 Task: Search for the branch "master" in the repository "Javascript".
Action: Mouse moved to (1055, 208)
Screenshot: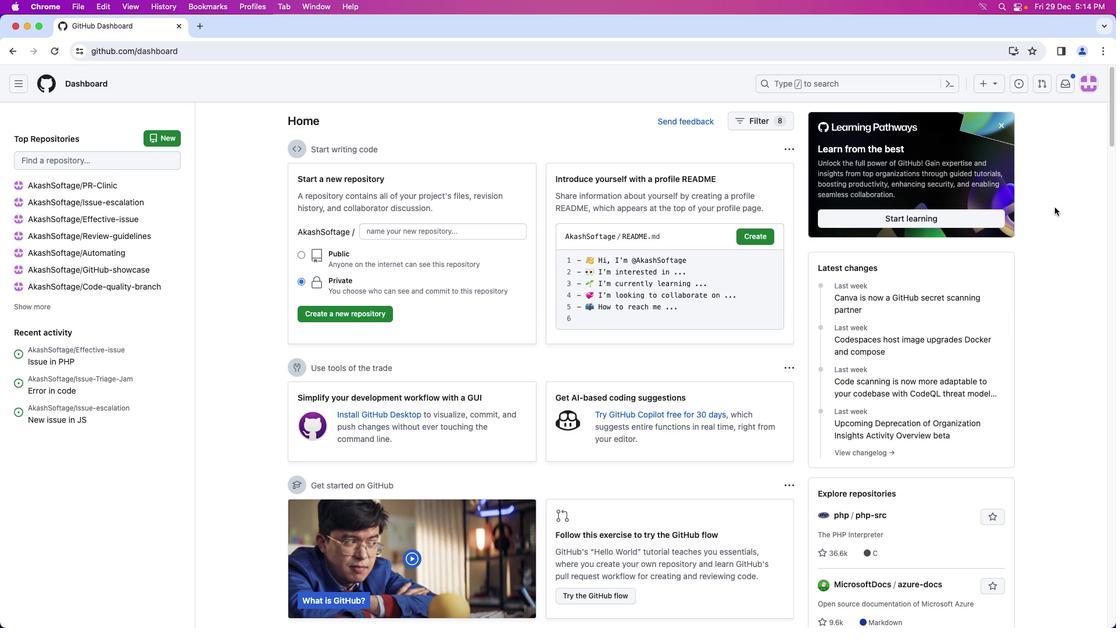 
Action: Mouse pressed left at (1055, 208)
Screenshot: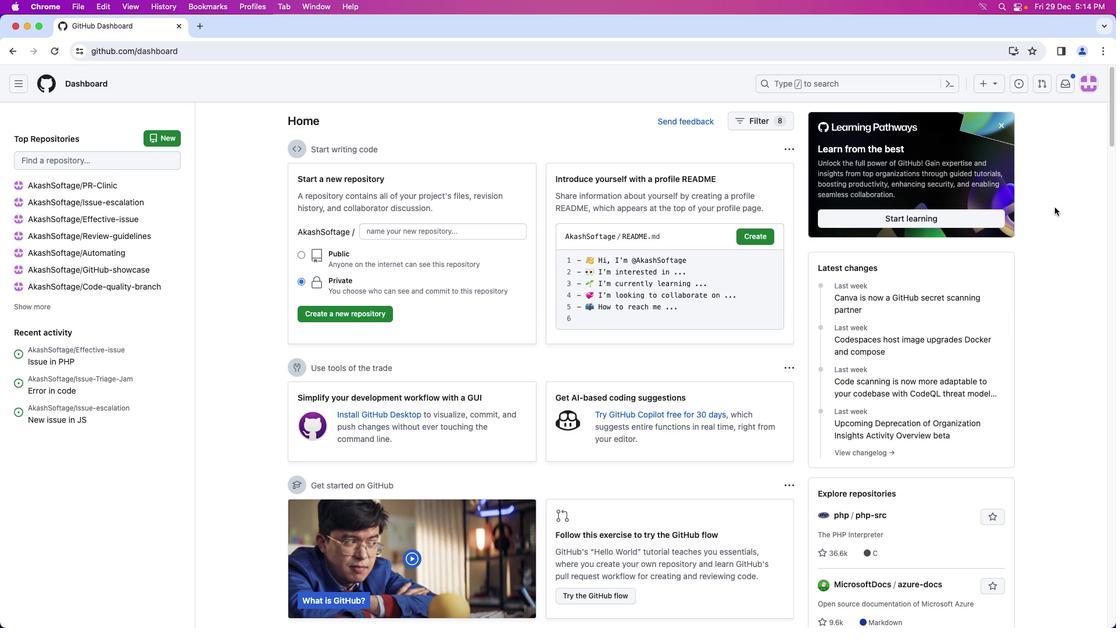 
Action: Mouse moved to (1087, 88)
Screenshot: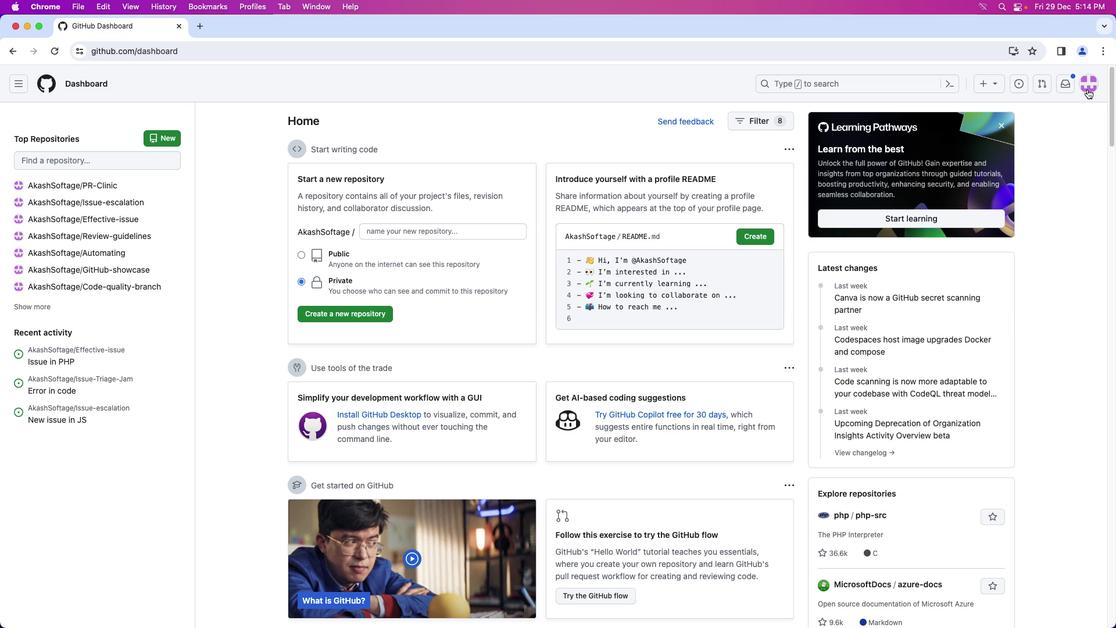 
Action: Mouse pressed left at (1087, 88)
Screenshot: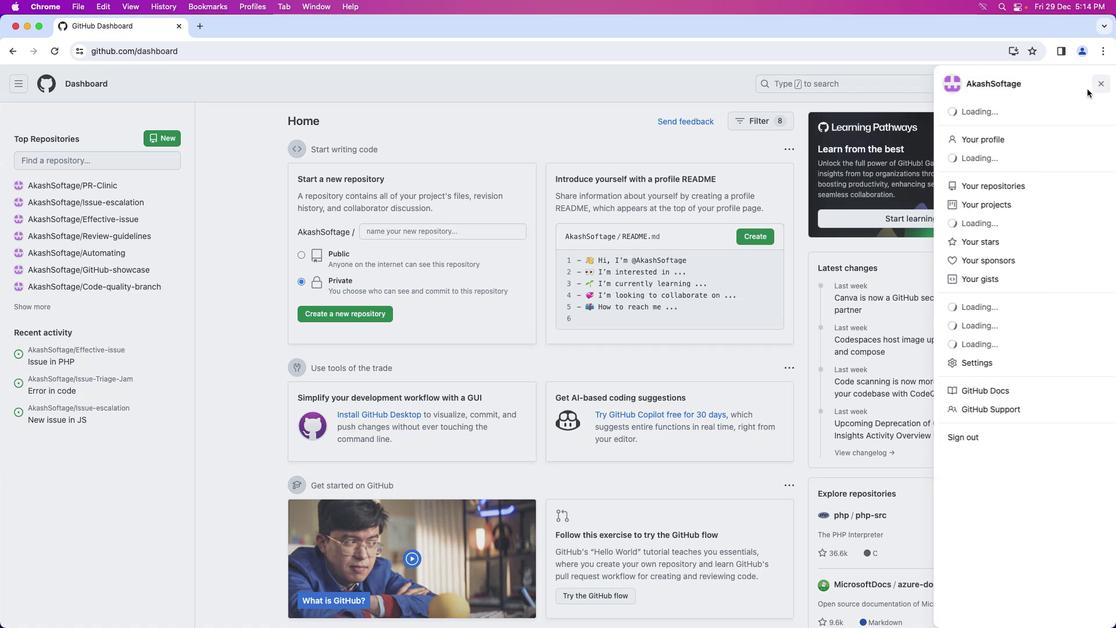 
Action: Mouse moved to (1022, 184)
Screenshot: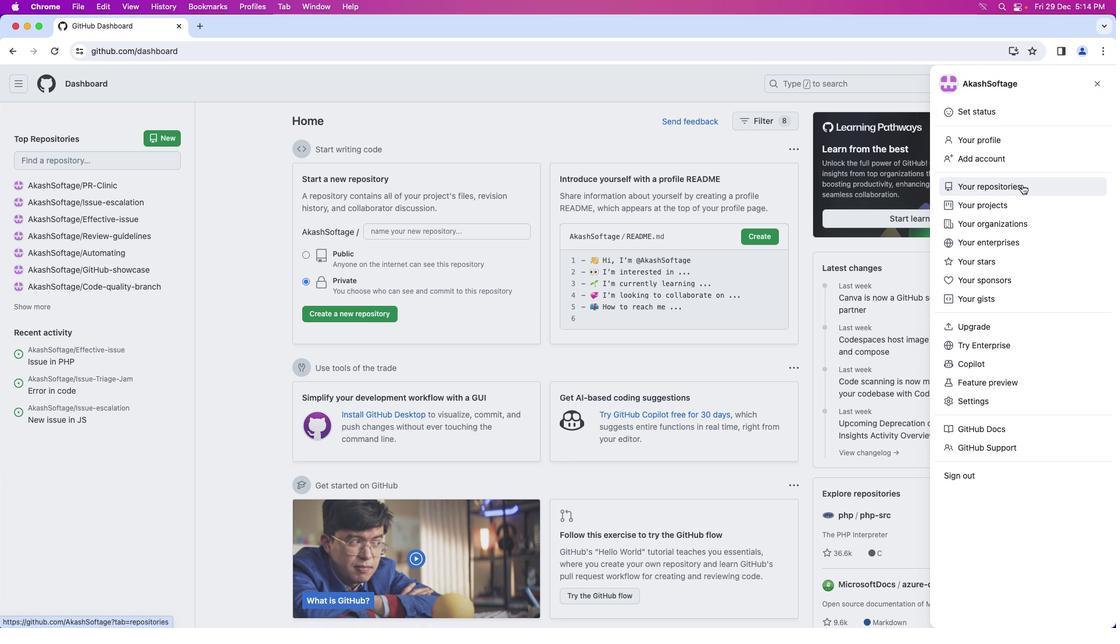 
Action: Mouse pressed left at (1022, 184)
Screenshot: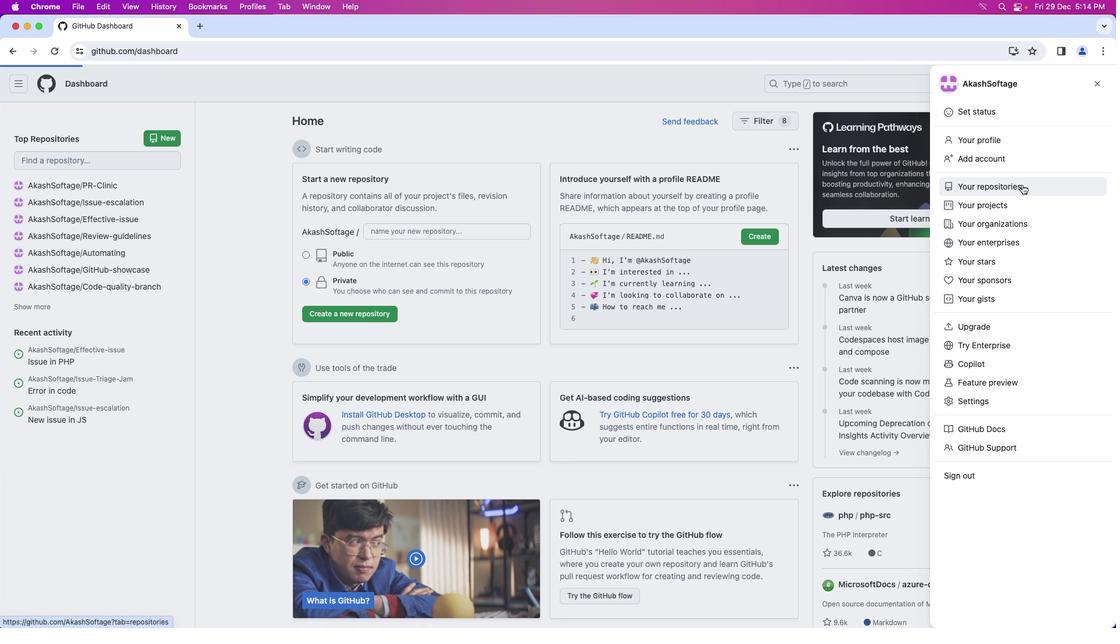 
Action: Mouse moved to (418, 195)
Screenshot: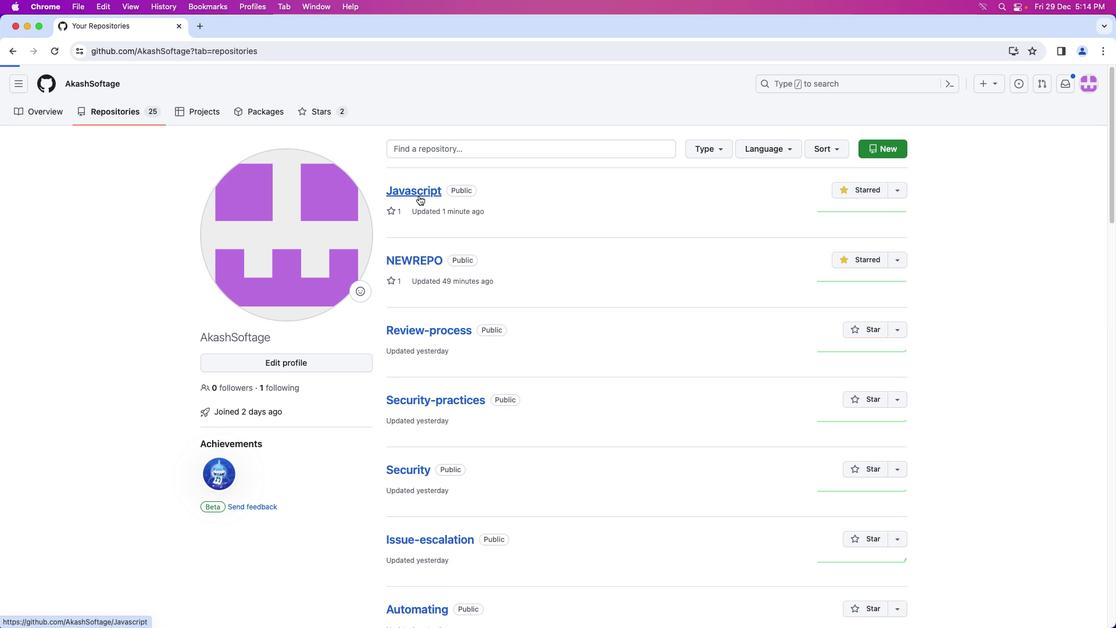 
Action: Mouse pressed left at (418, 195)
Screenshot: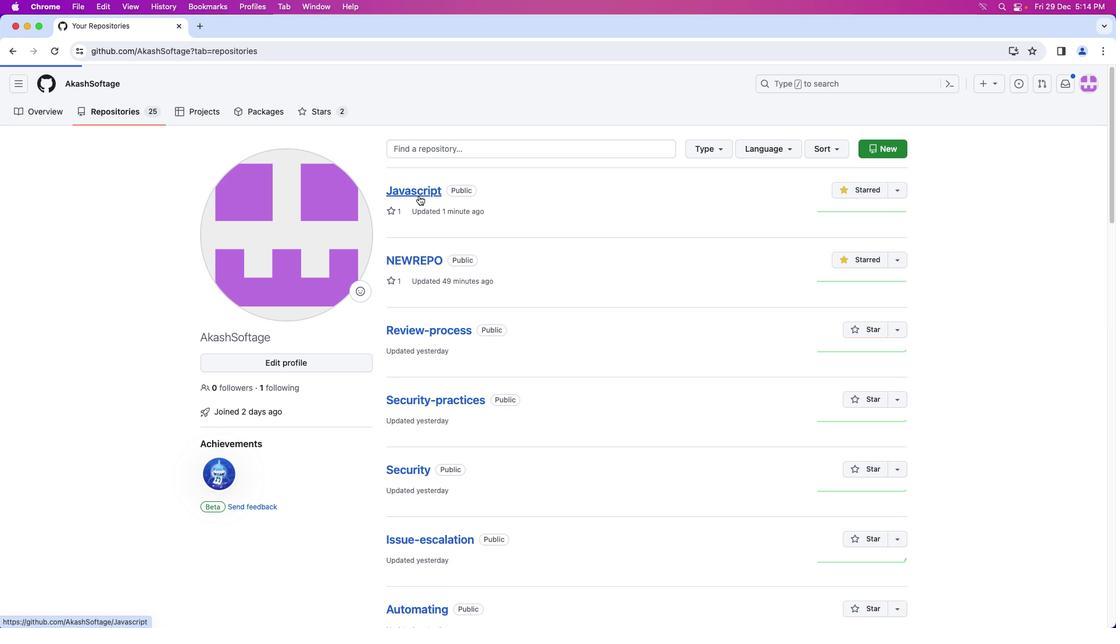 
Action: Mouse moved to (243, 191)
Screenshot: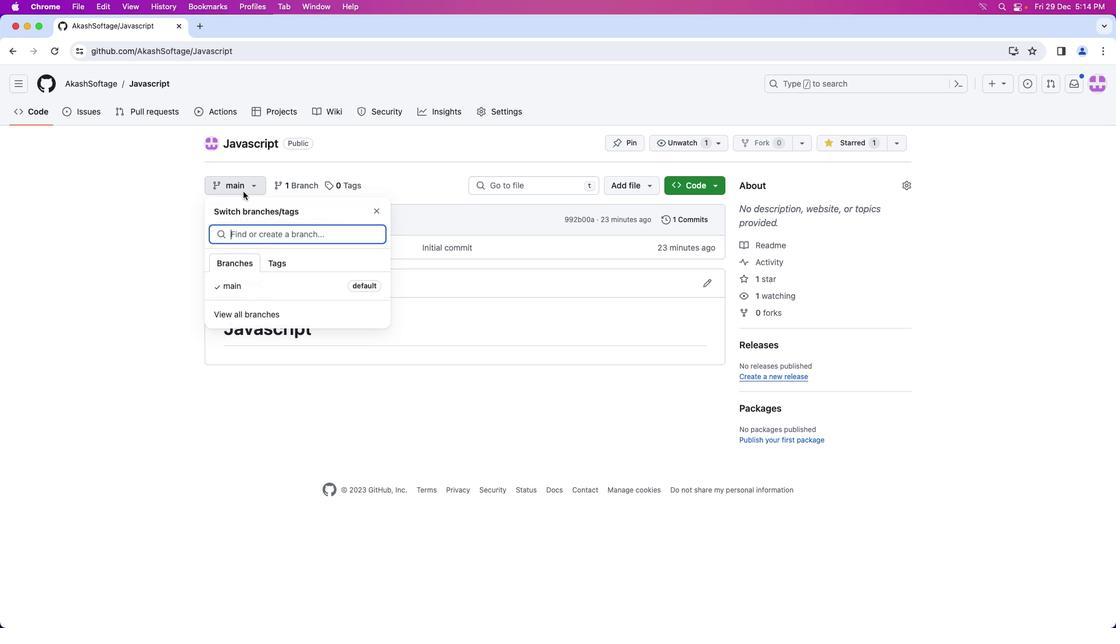 
Action: Mouse pressed left at (243, 191)
Screenshot: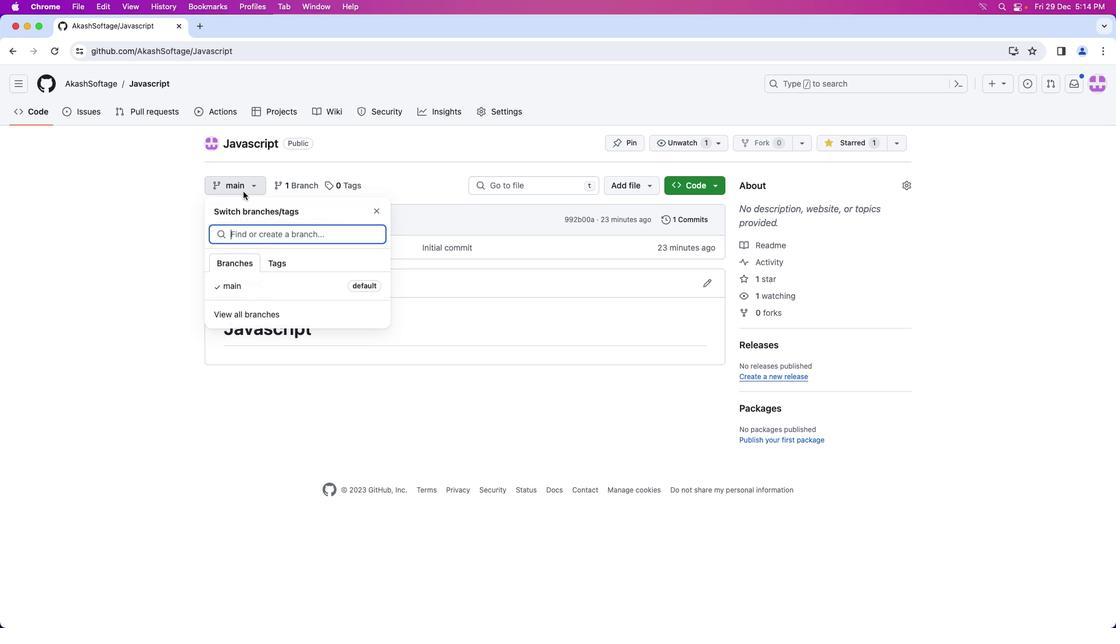 
Action: Mouse moved to (268, 226)
Screenshot: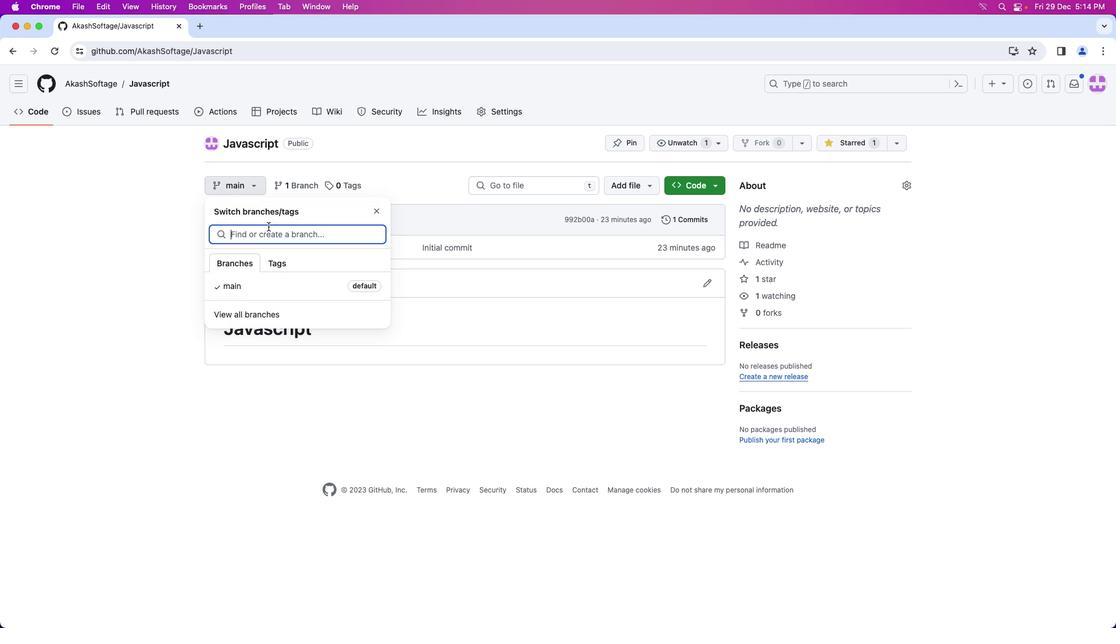 
Action: Key pressed Key.caps_lock'm''a''s''t''e''r'
Screenshot: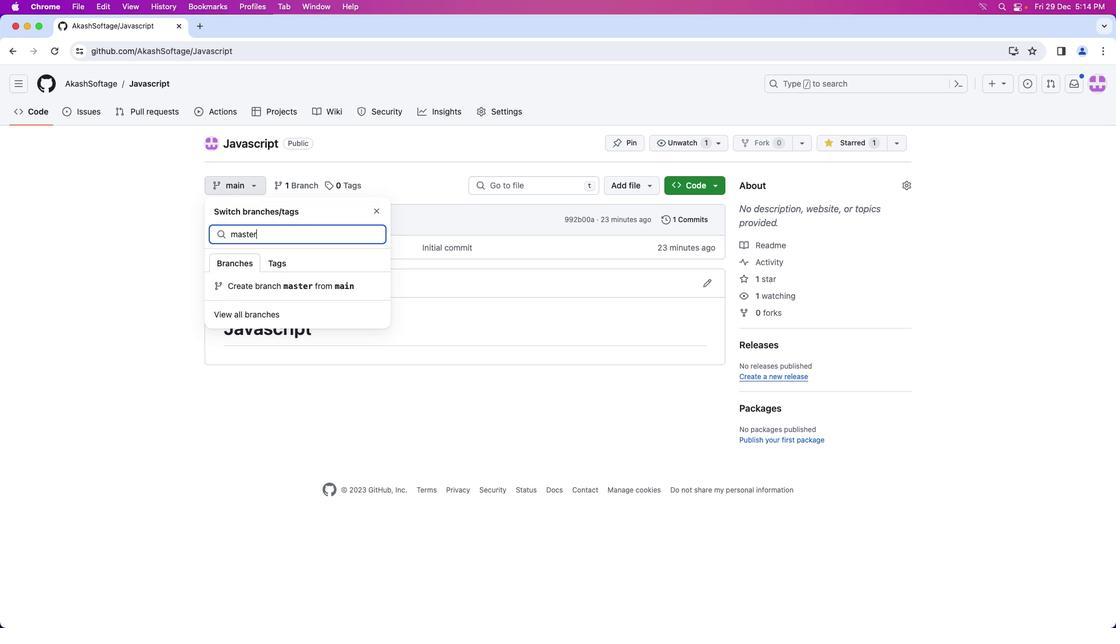 
Action: Mouse moved to (330, 293)
Screenshot: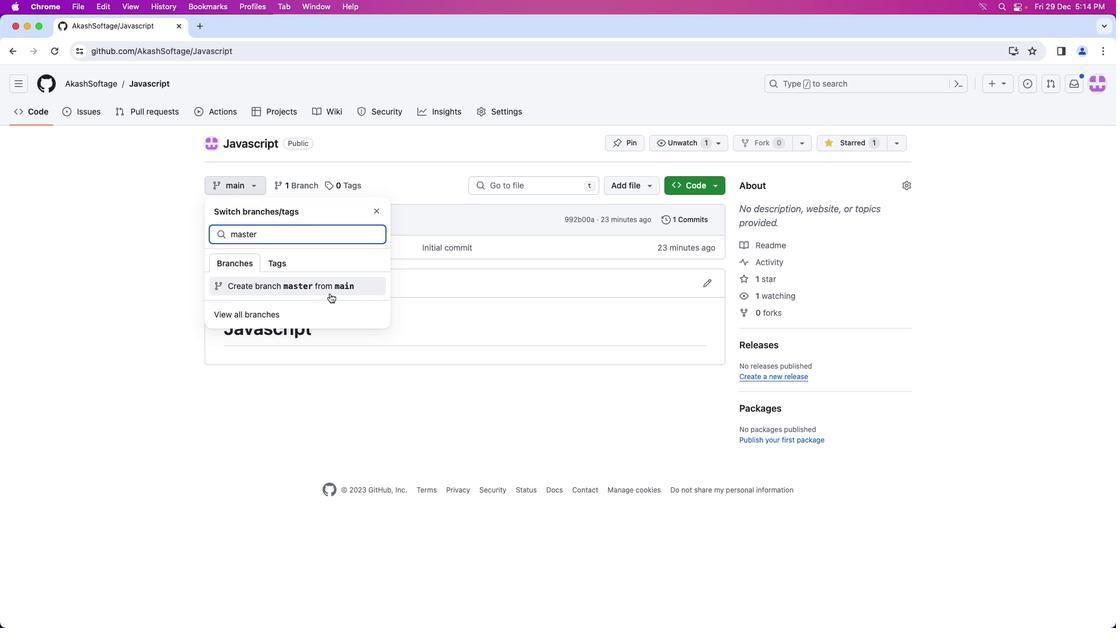 
